Task: Add a condition where "Priority Is not -" in new tickets in your groups.
Action: Mouse moved to (142, 434)
Screenshot: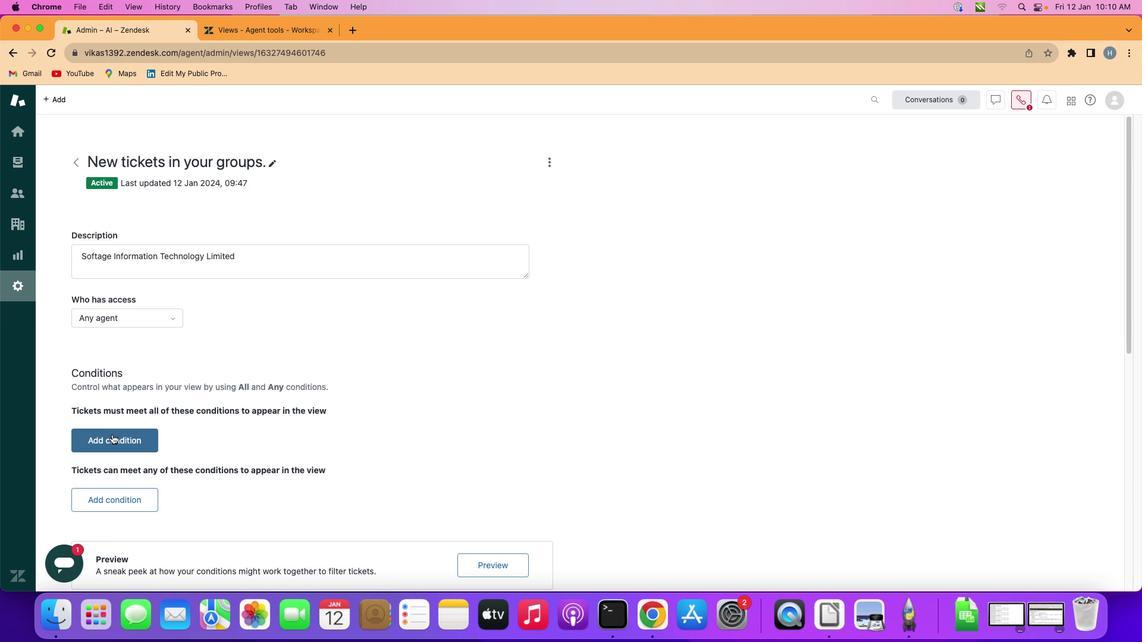 
Action: Mouse pressed left at (142, 434)
Screenshot: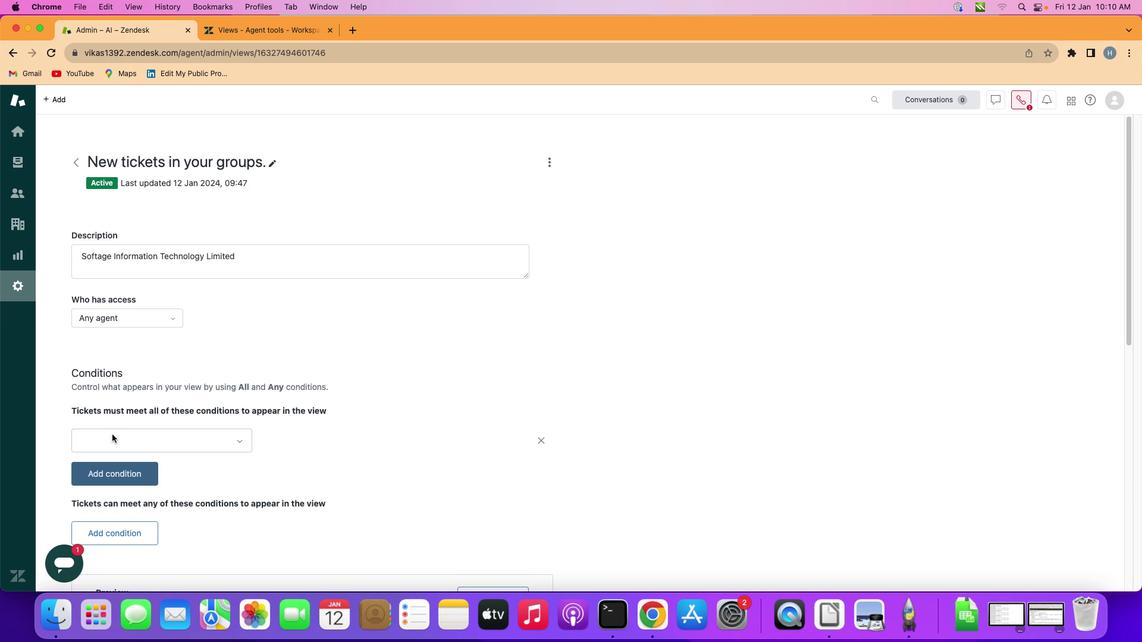 
Action: Mouse moved to (221, 434)
Screenshot: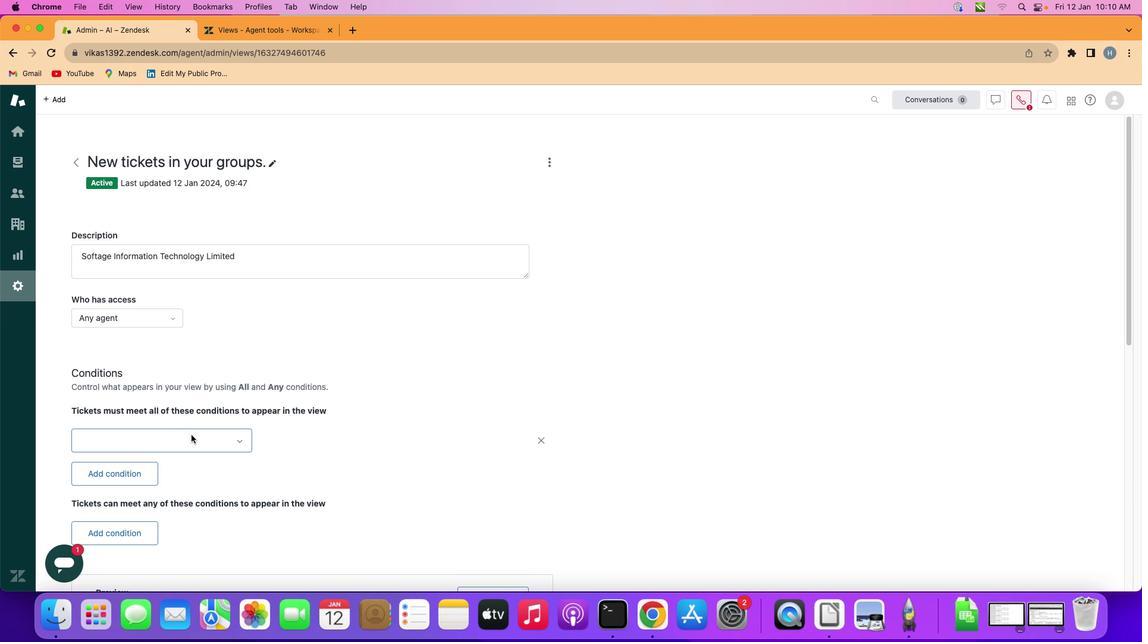 
Action: Mouse pressed left at (221, 434)
Screenshot: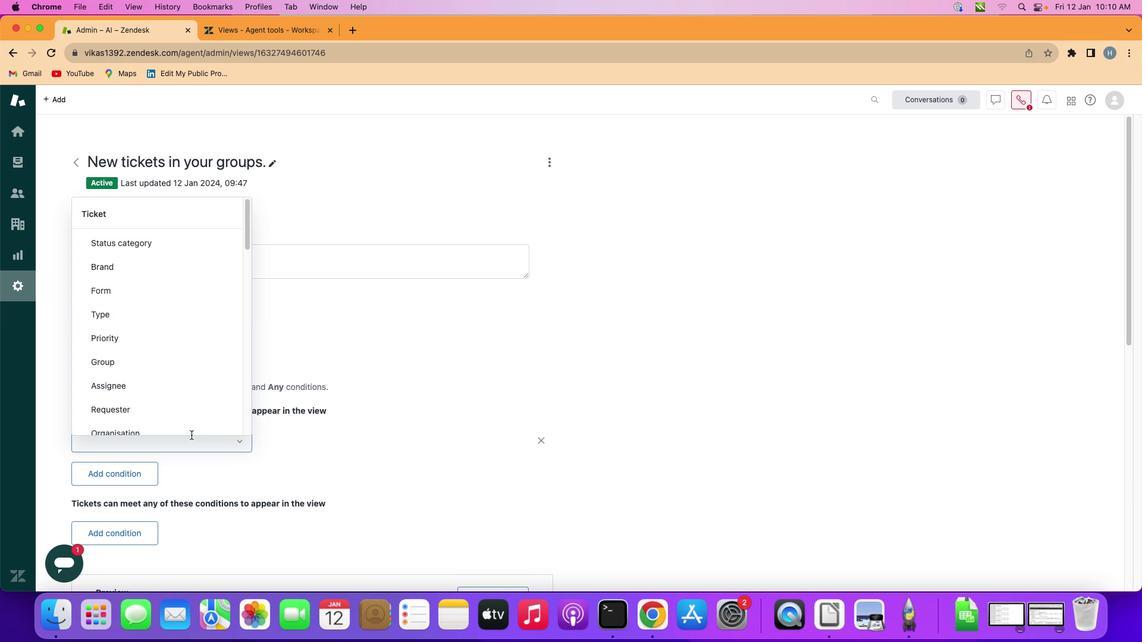 
Action: Mouse moved to (219, 386)
Screenshot: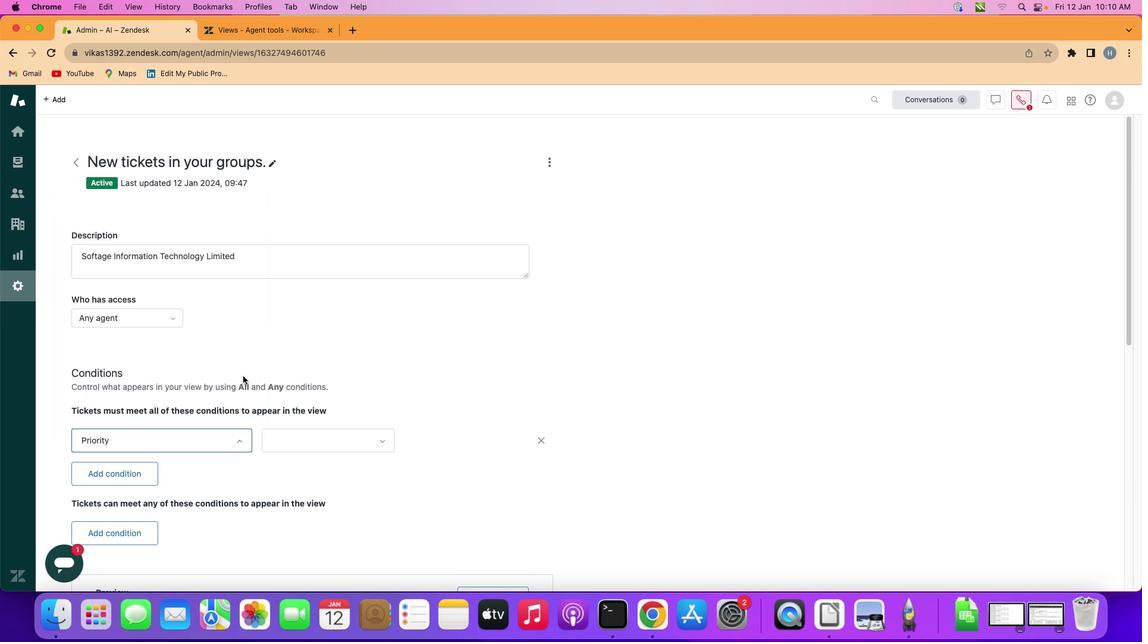 
Action: Mouse pressed left at (219, 386)
Screenshot: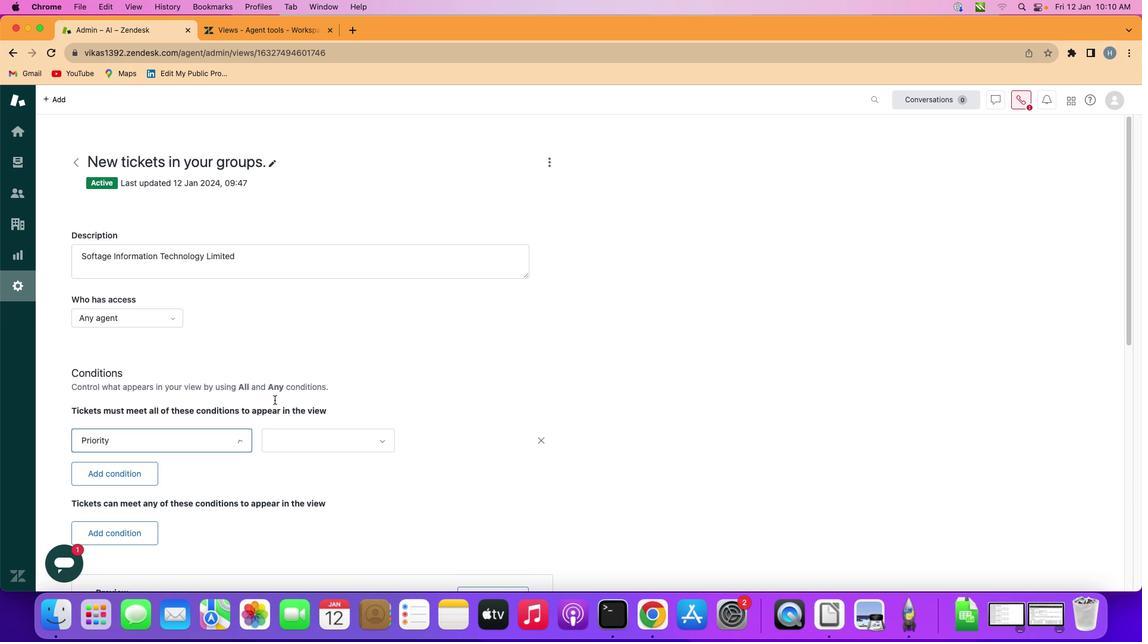 
Action: Mouse moved to (359, 436)
Screenshot: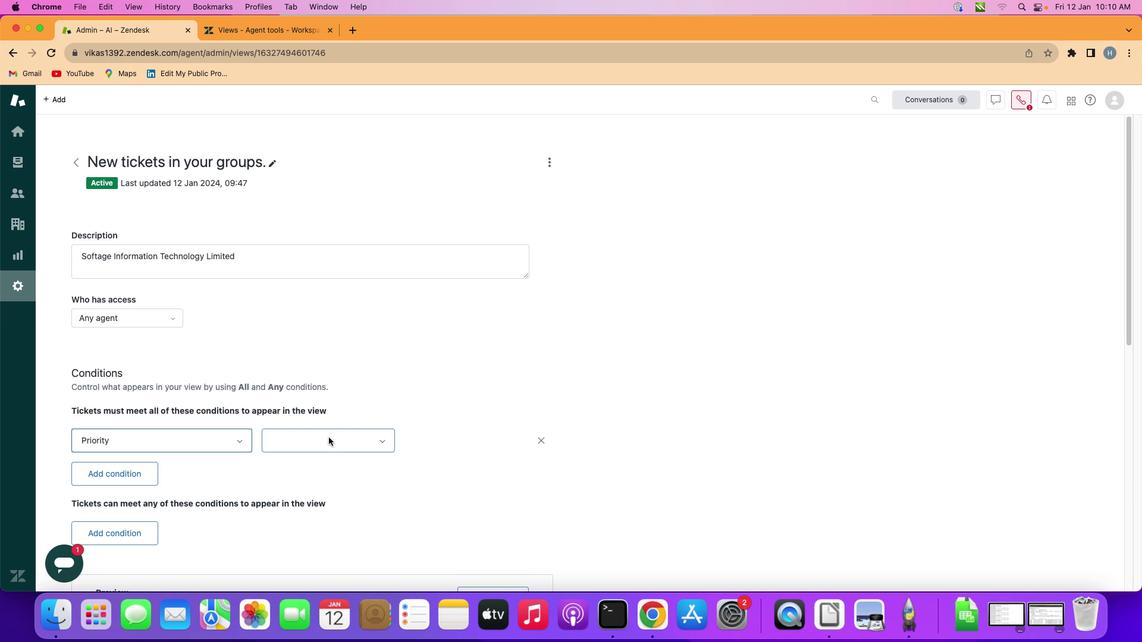 
Action: Mouse pressed left at (359, 436)
Screenshot: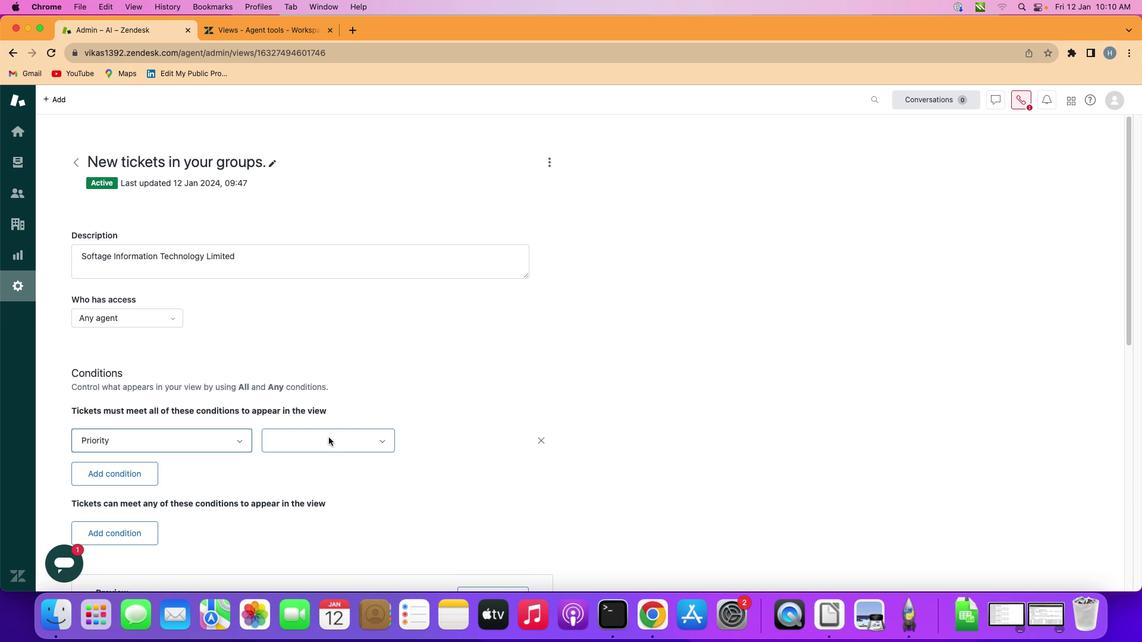 
Action: Mouse moved to (366, 460)
Screenshot: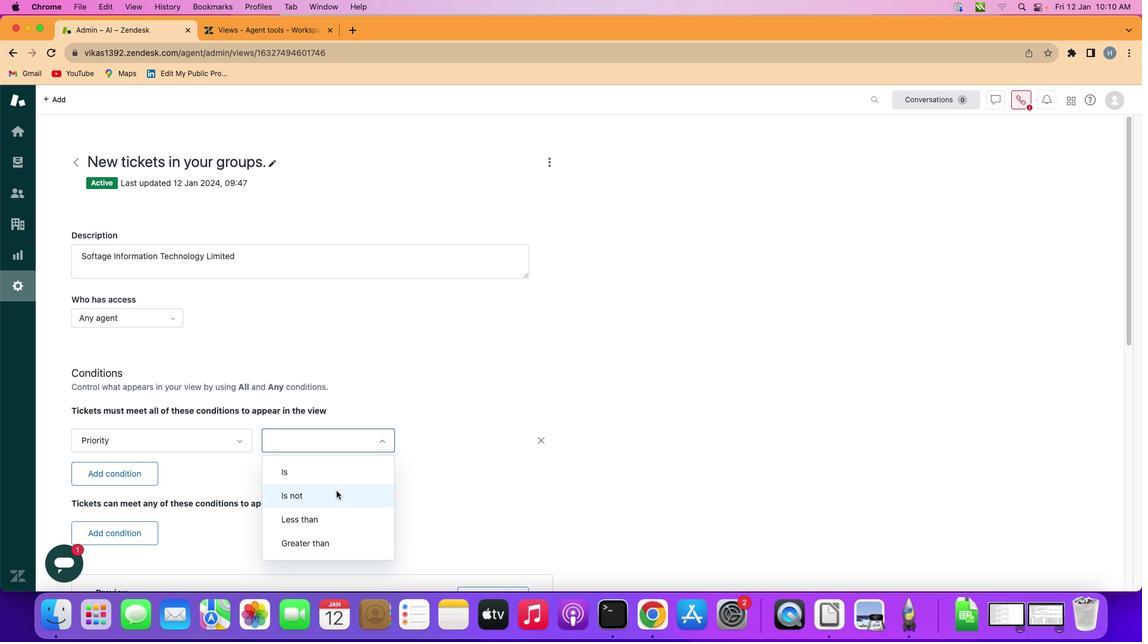 
Action: Mouse pressed left at (366, 460)
Screenshot: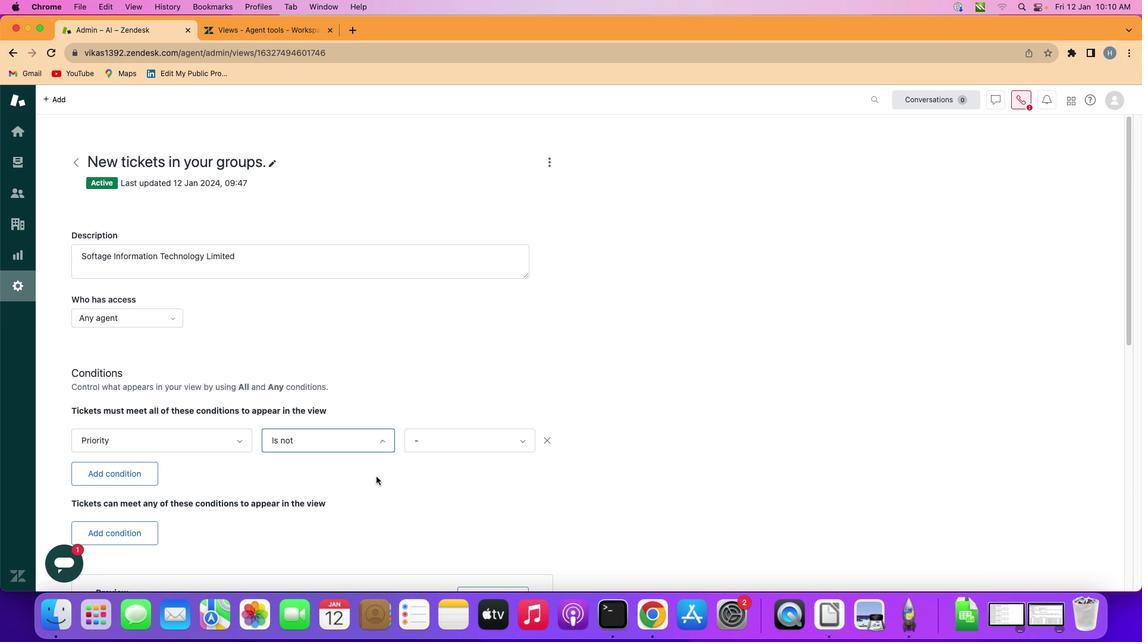 
Action: Mouse moved to (514, 437)
Screenshot: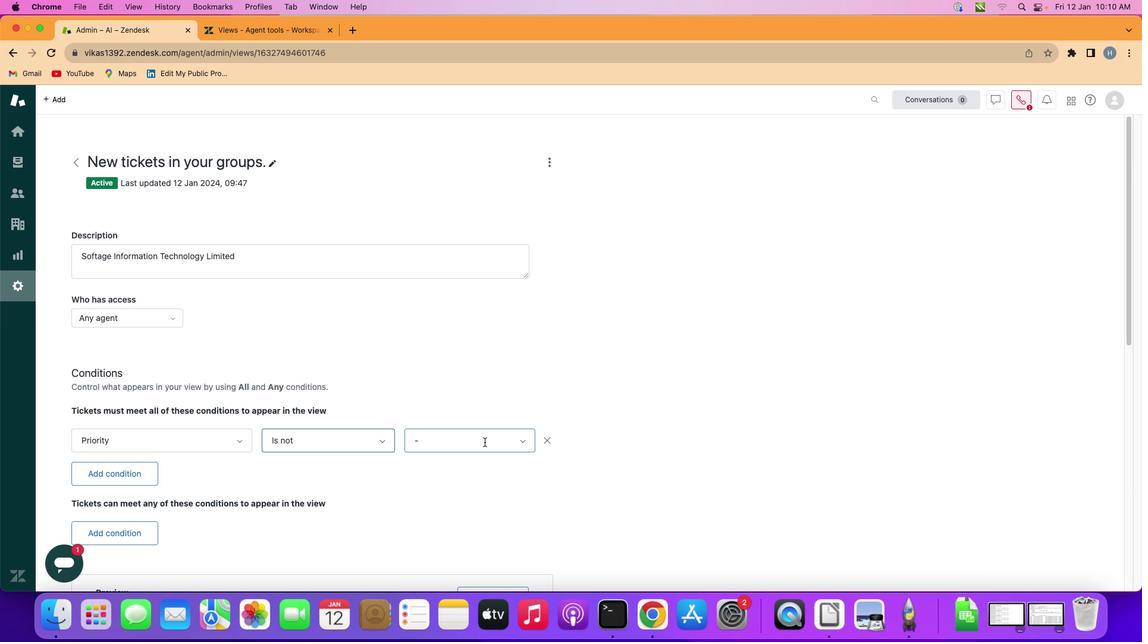 
Action: Mouse pressed left at (514, 437)
Screenshot: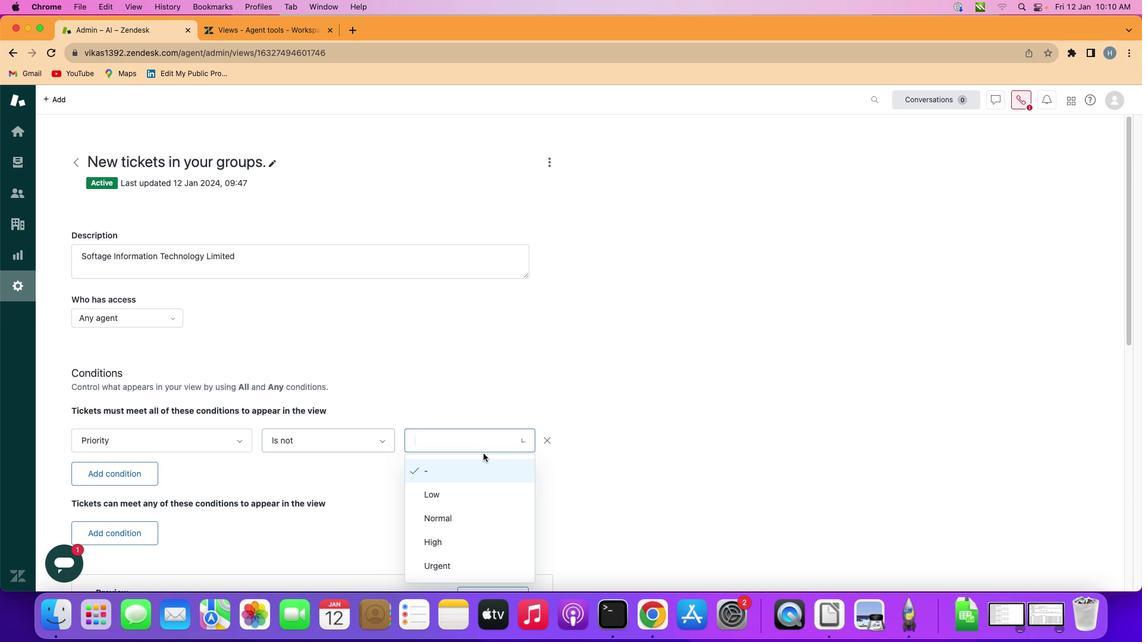 
Action: Mouse moved to (510, 451)
Screenshot: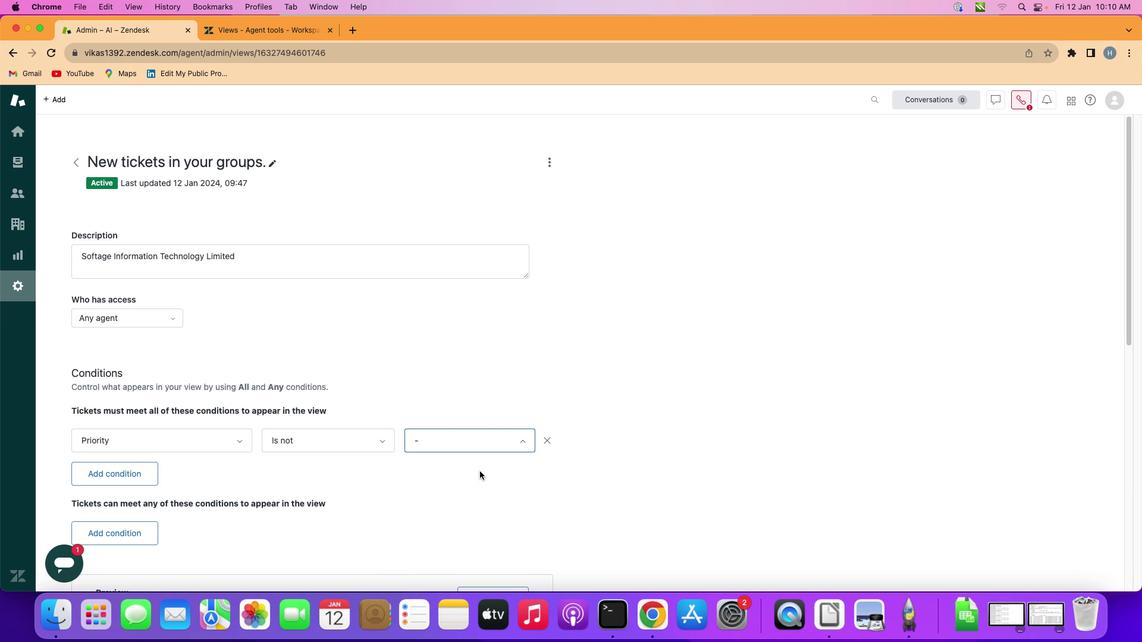 
Action: Mouse pressed left at (510, 451)
Screenshot: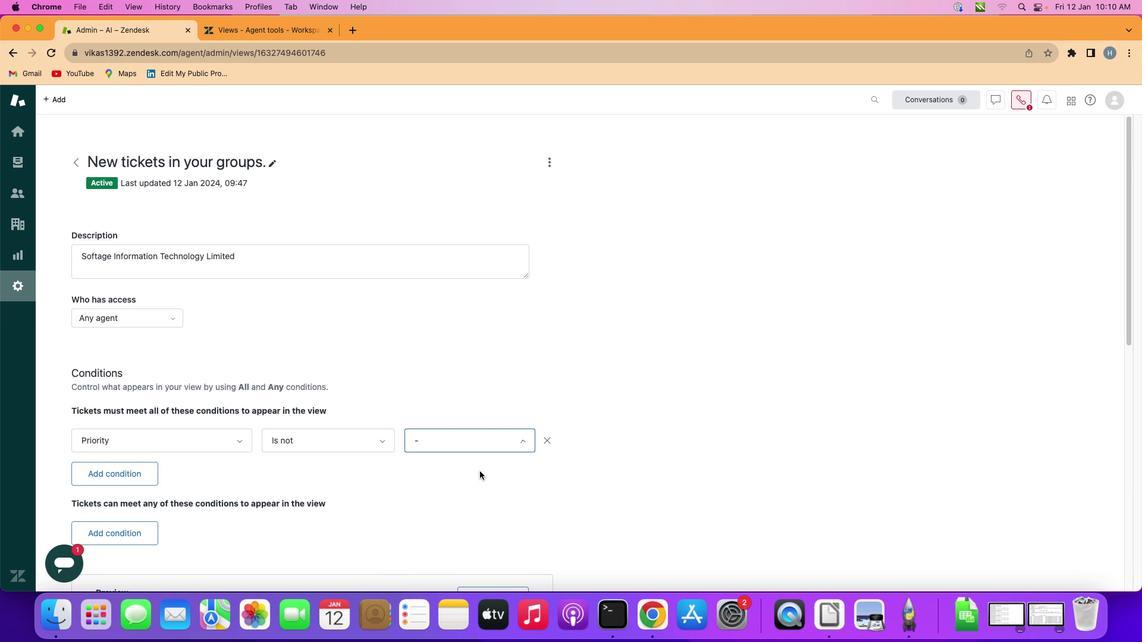 
Action: Mouse moved to (509, 452)
Screenshot: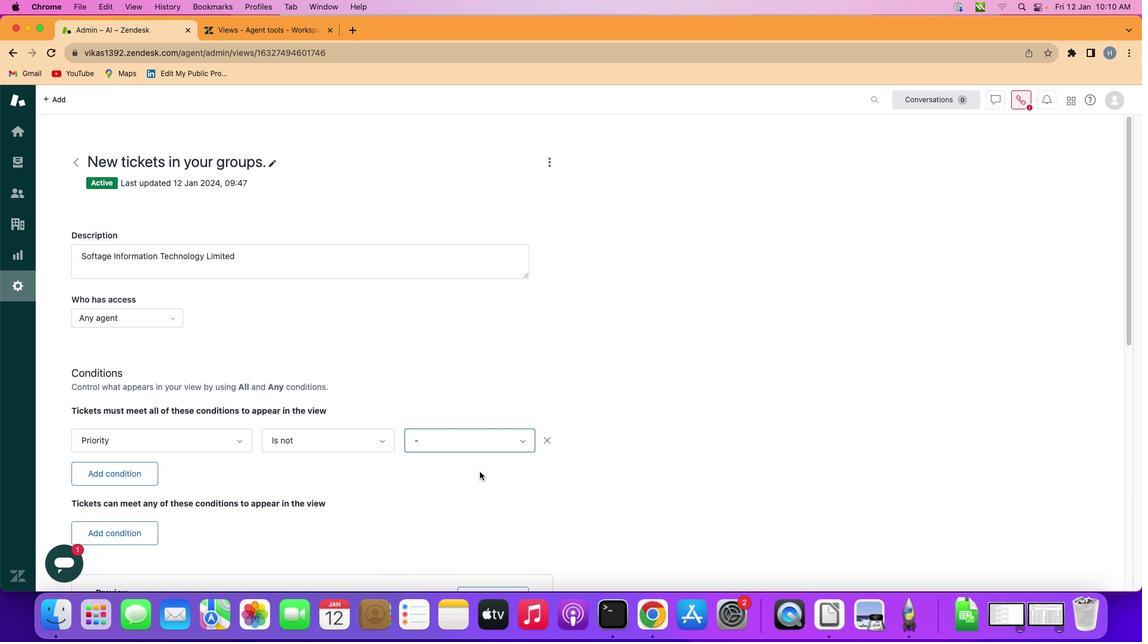 
